 Task: Show all photos of the tiny home in Lac-Beauport, Quebec, Canada.
Action: Mouse moved to (583, 157)
Screenshot: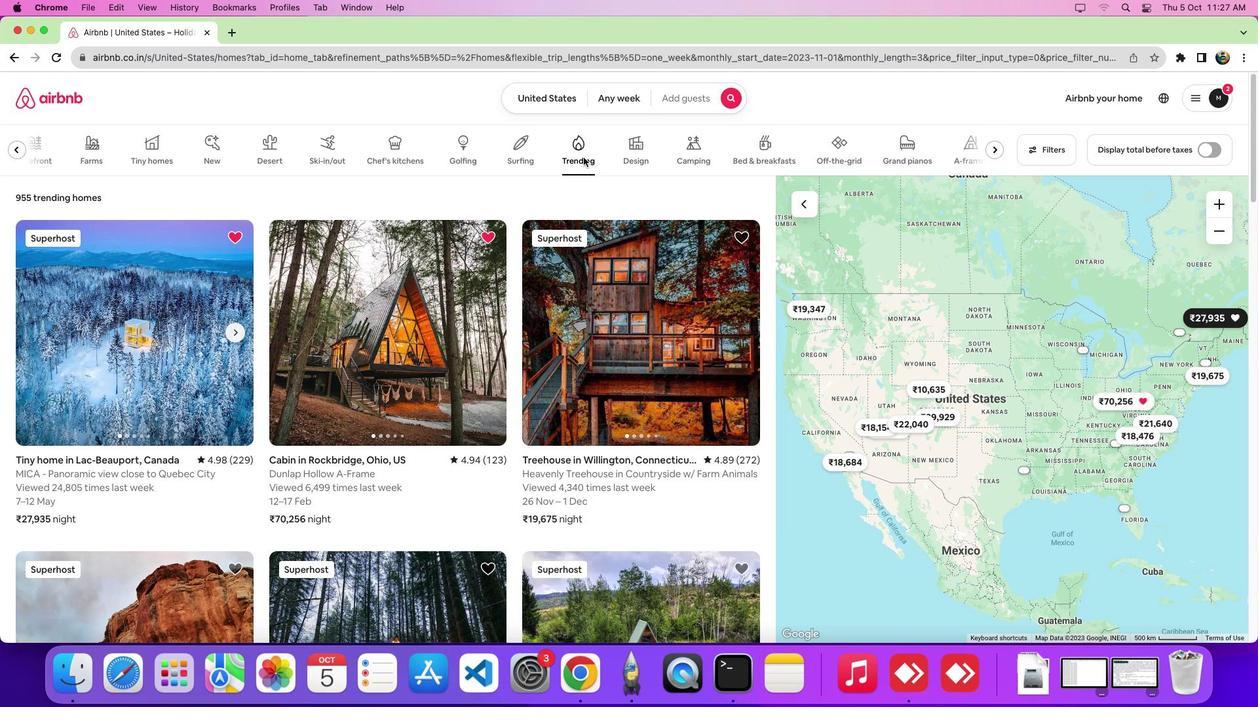 
Action: Mouse pressed left at (583, 157)
Screenshot: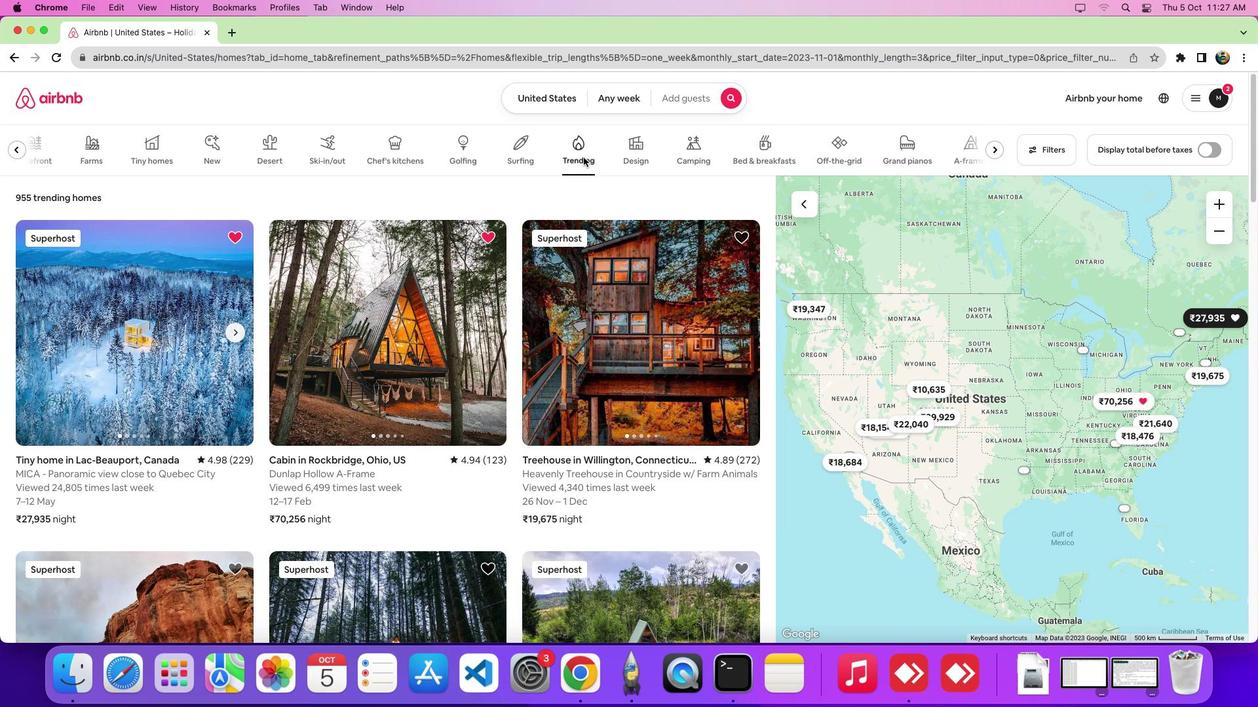 
Action: Mouse moved to (91, 363)
Screenshot: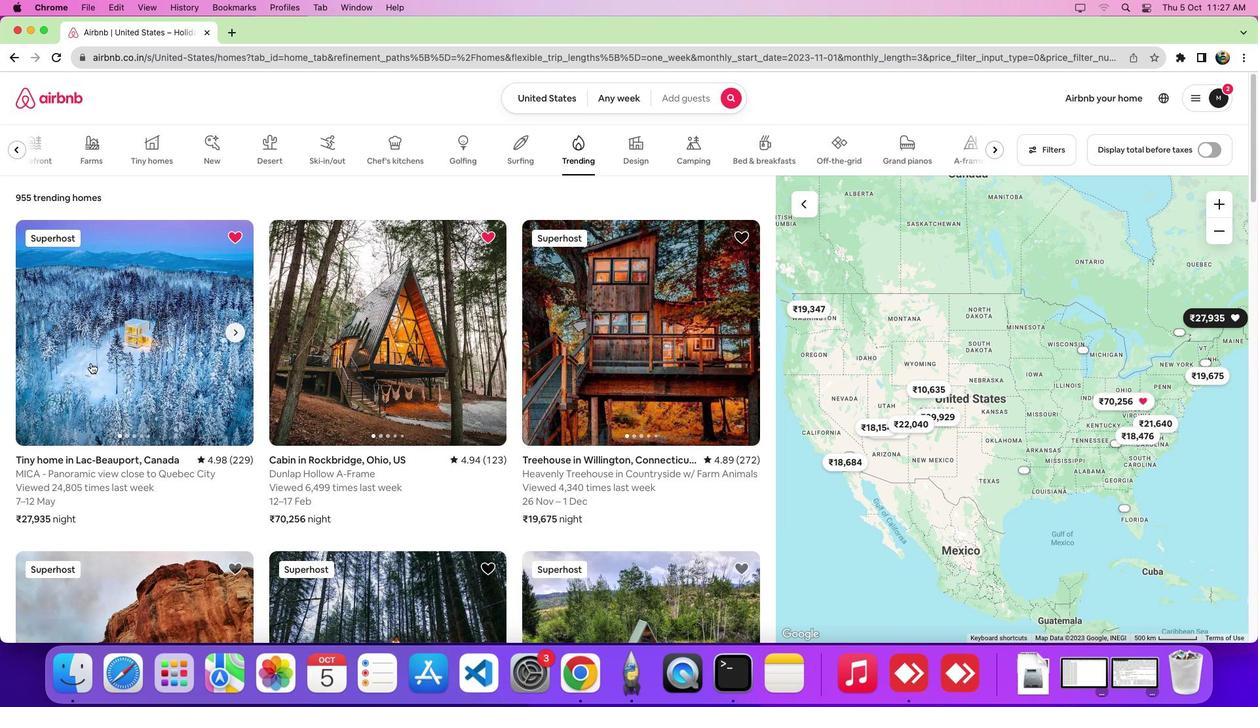 
Action: Mouse pressed left at (91, 363)
Screenshot: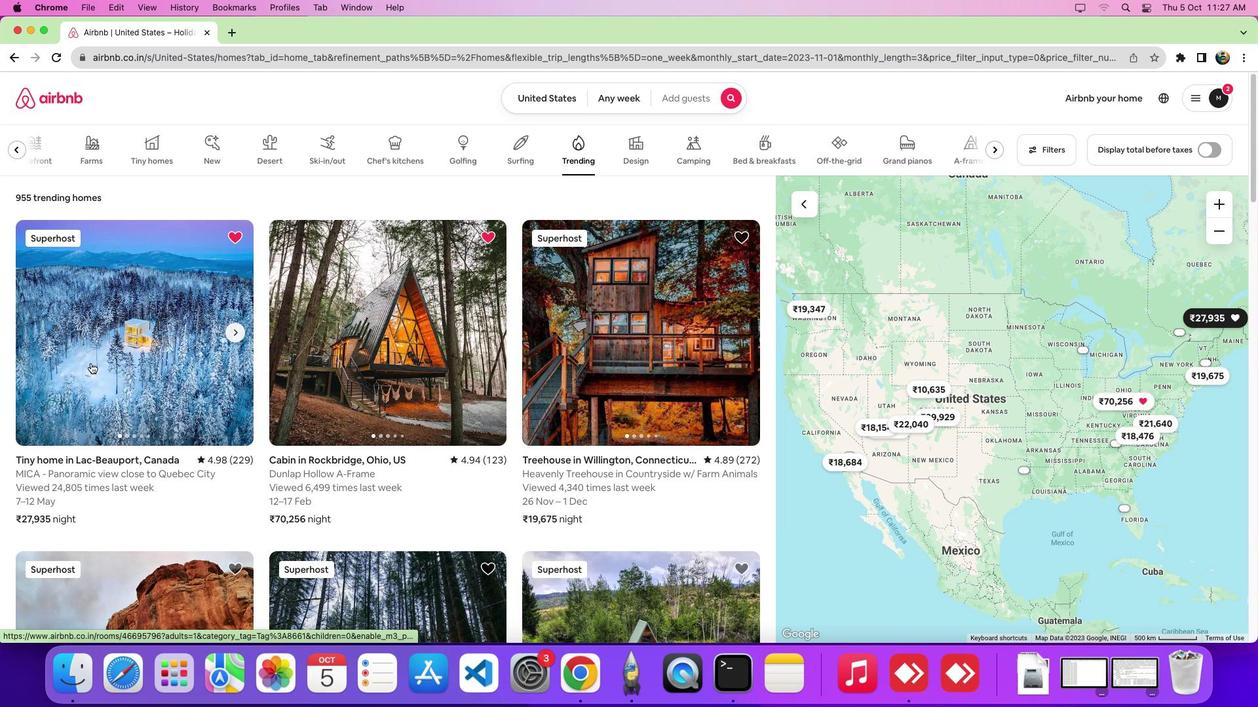 
Action: Mouse moved to (844, 325)
Screenshot: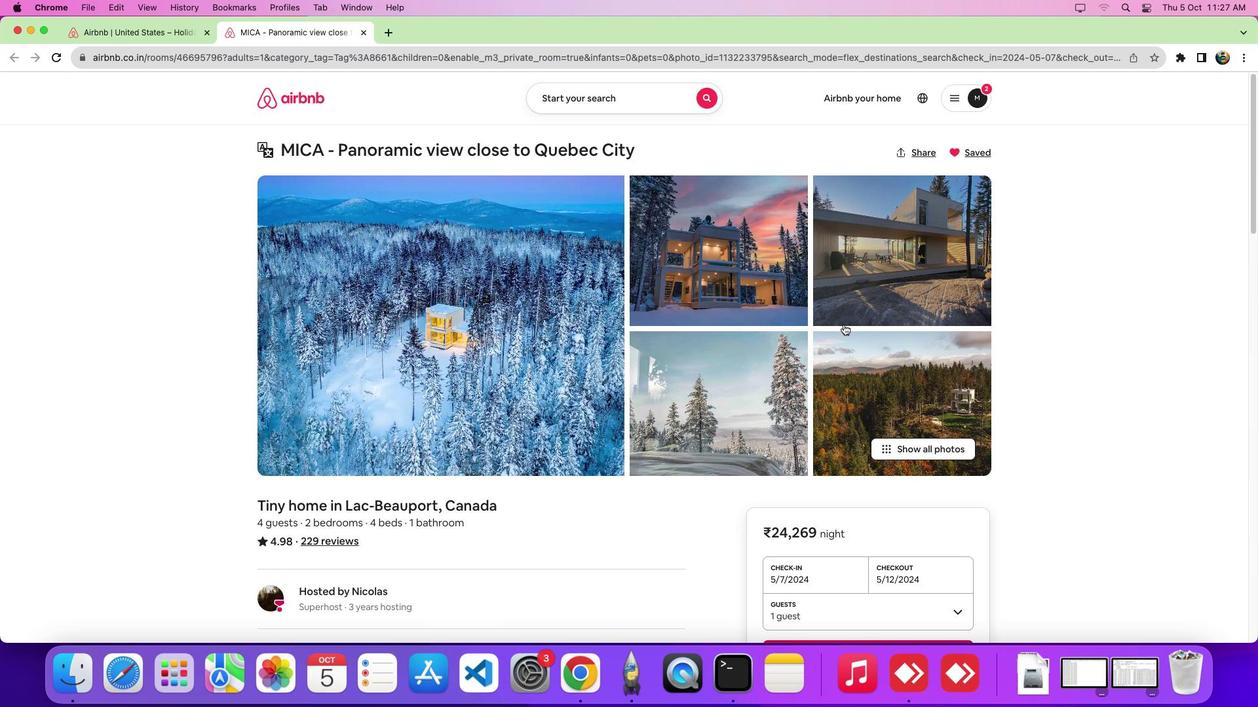 
Action: Mouse scrolled (844, 325) with delta (0, 0)
Screenshot: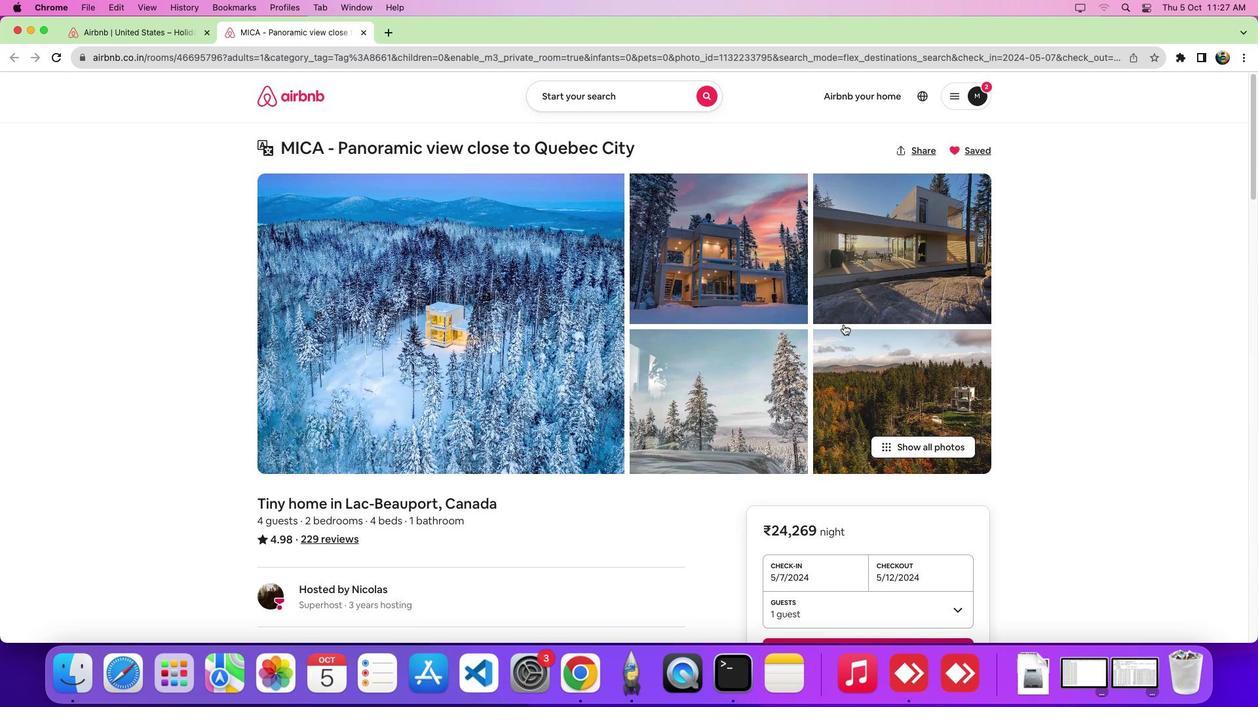 
Action: Mouse scrolled (844, 325) with delta (0, 0)
Screenshot: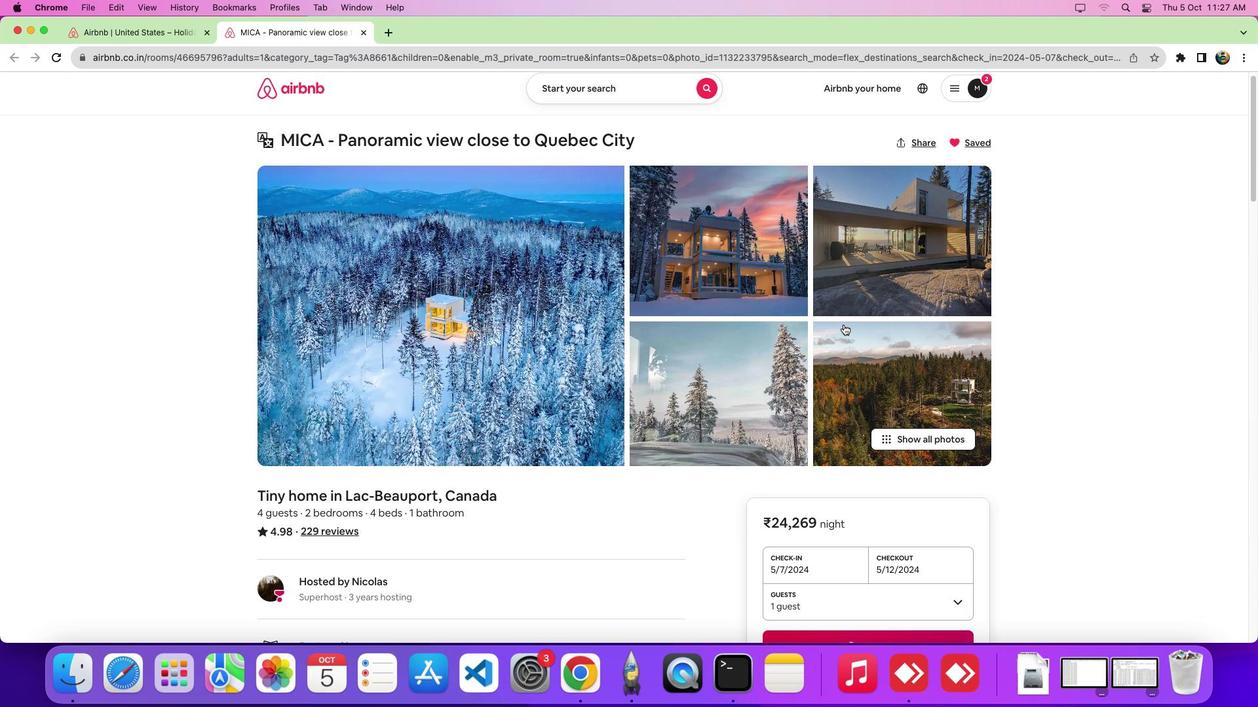 
Action: Mouse scrolled (844, 325) with delta (0, -1)
Screenshot: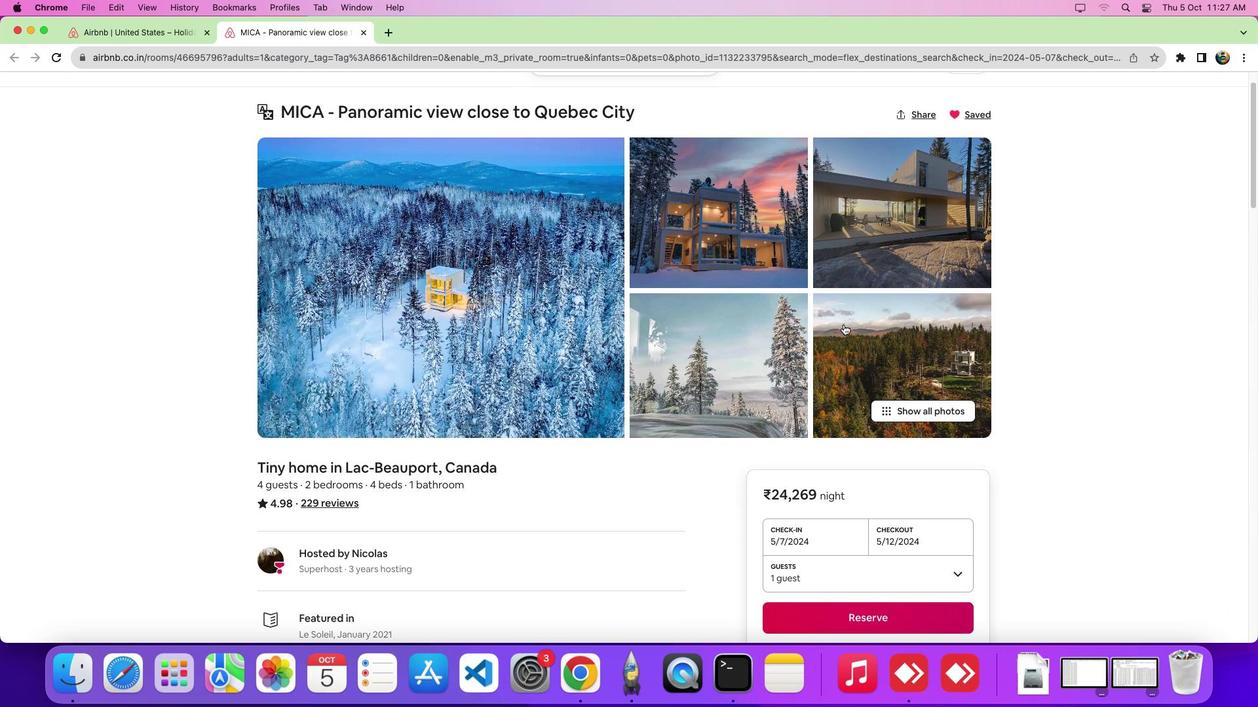 
Action: Mouse scrolled (844, 325) with delta (0, -3)
Screenshot: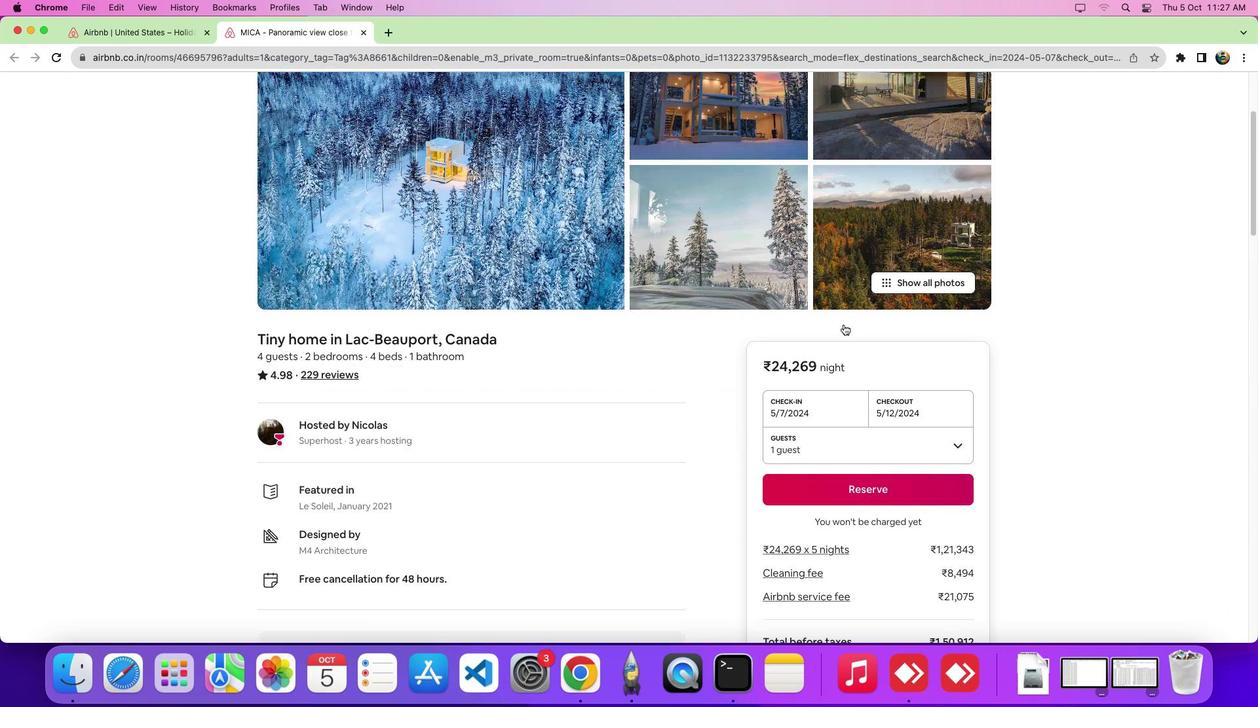 
Action: Mouse scrolled (844, 325) with delta (0, 0)
Screenshot: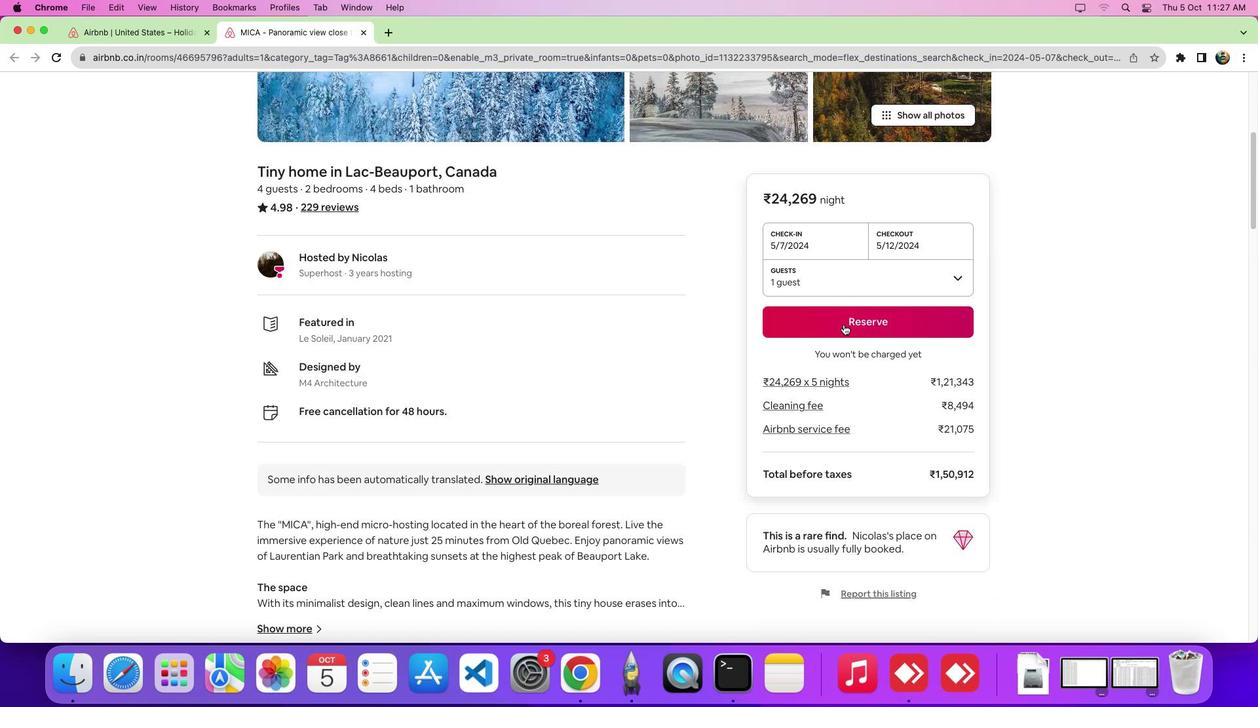 
Action: Mouse scrolled (844, 325) with delta (0, 0)
Screenshot: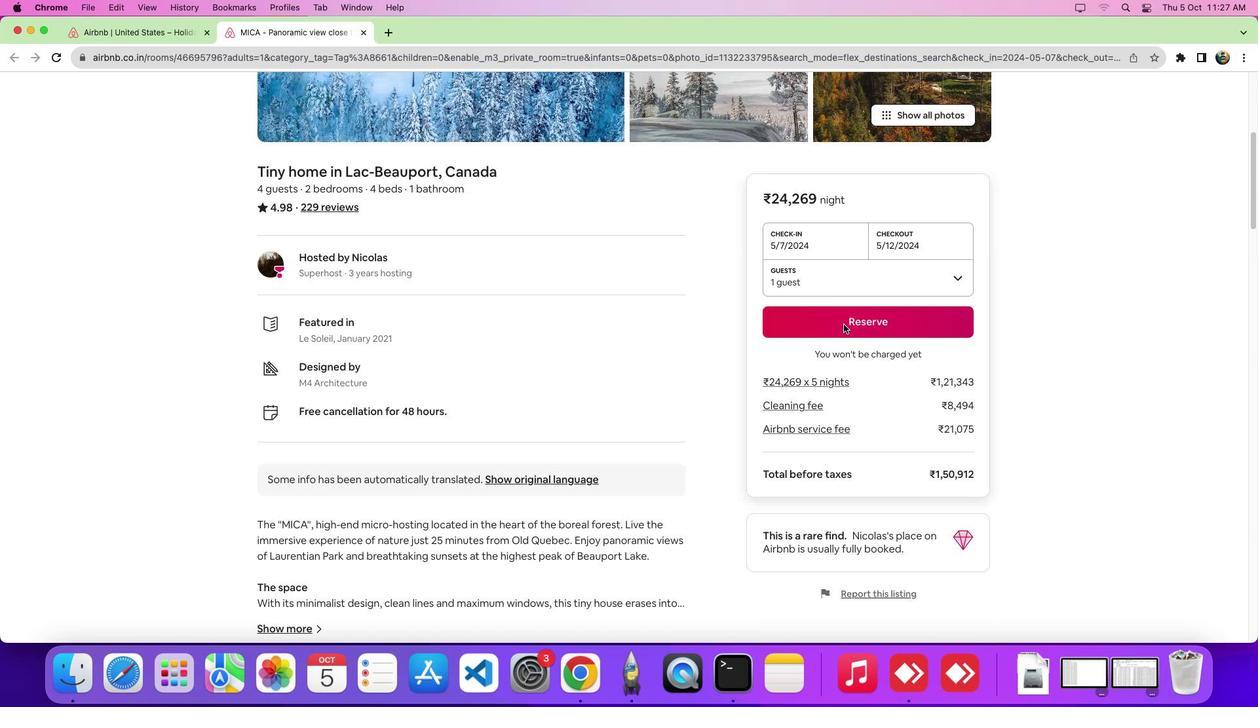 
Action: Mouse scrolled (844, 325) with delta (0, -4)
Screenshot: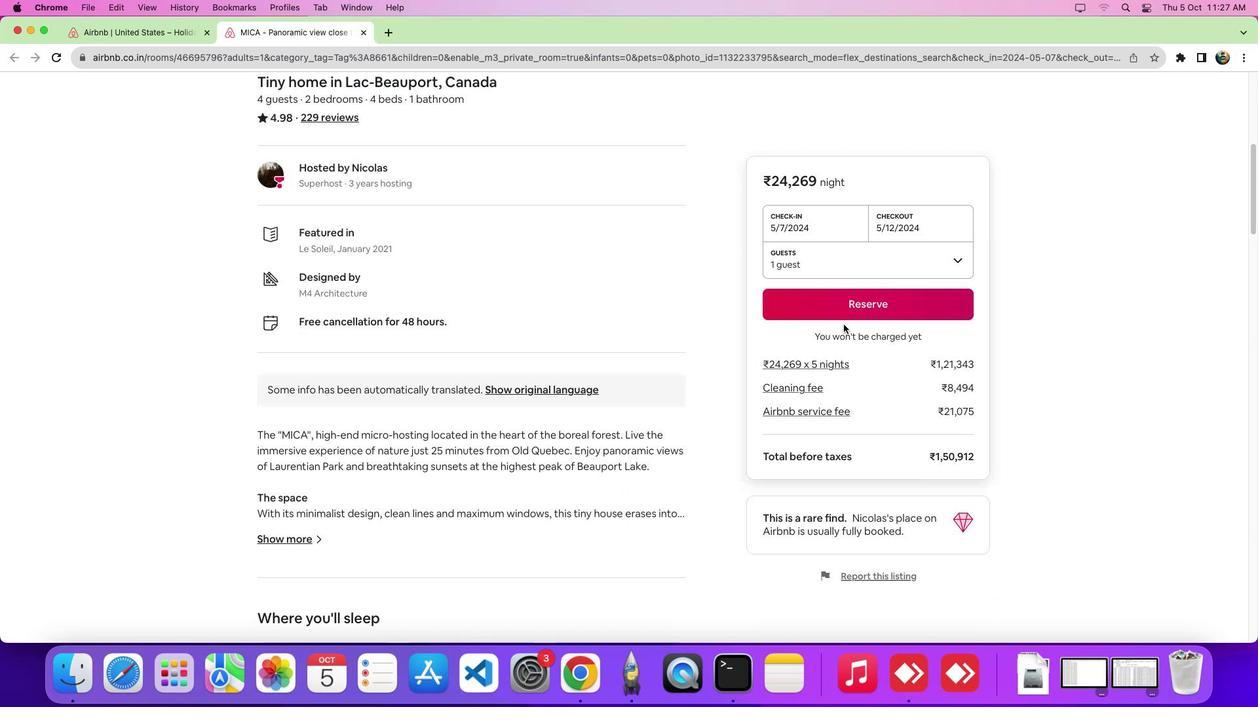 
Action: Mouse scrolled (844, 325) with delta (0, -4)
Screenshot: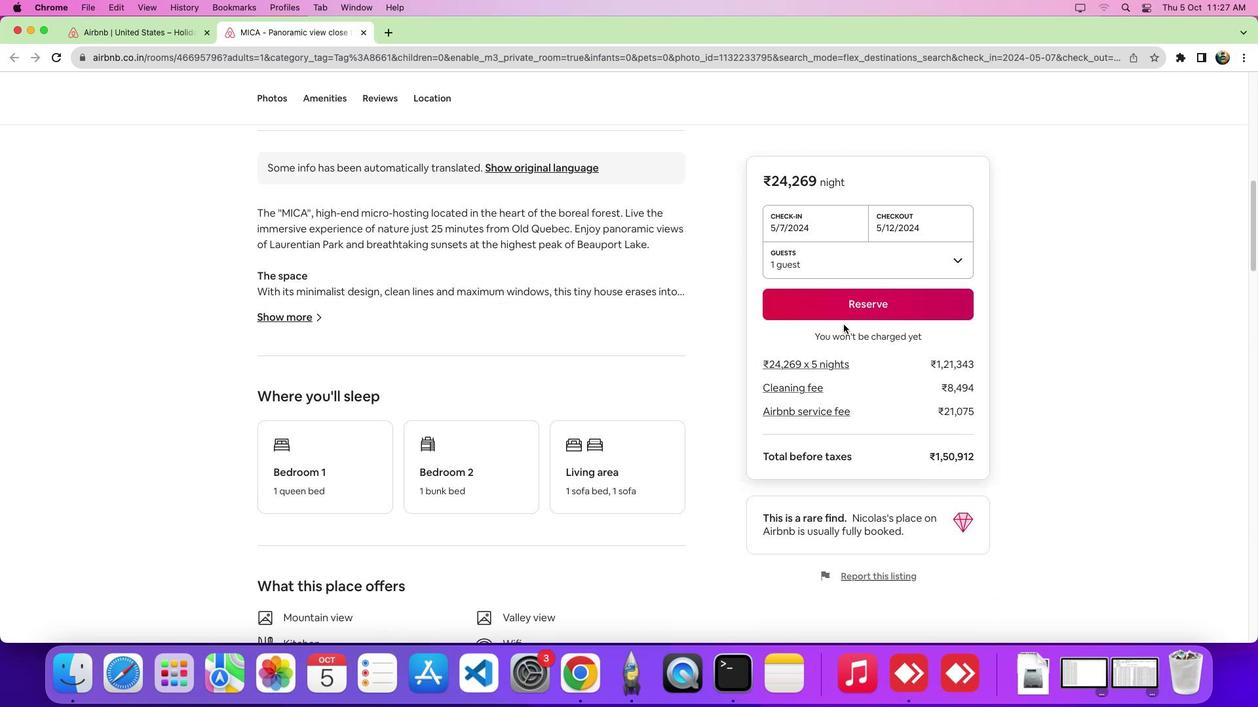 
Action: Mouse scrolled (844, 325) with delta (0, 0)
Screenshot: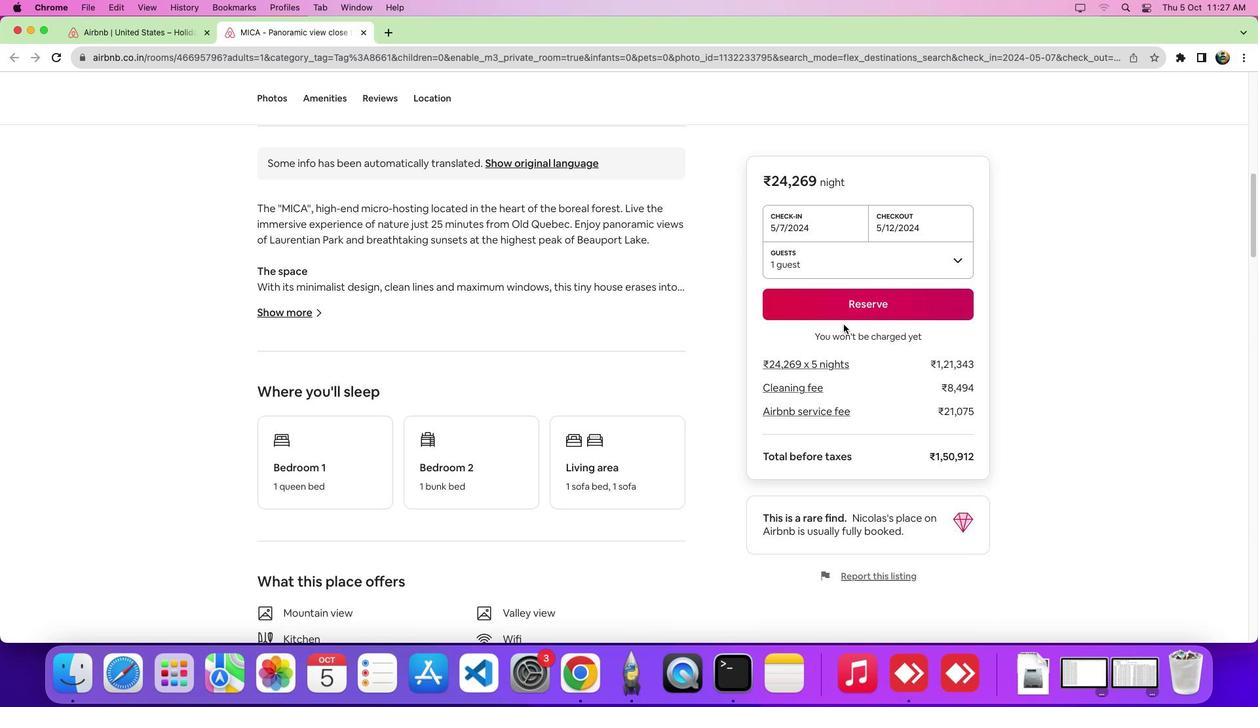 
Action: Mouse scrolled (844, 325) with delta (0, 0)
Screenshot: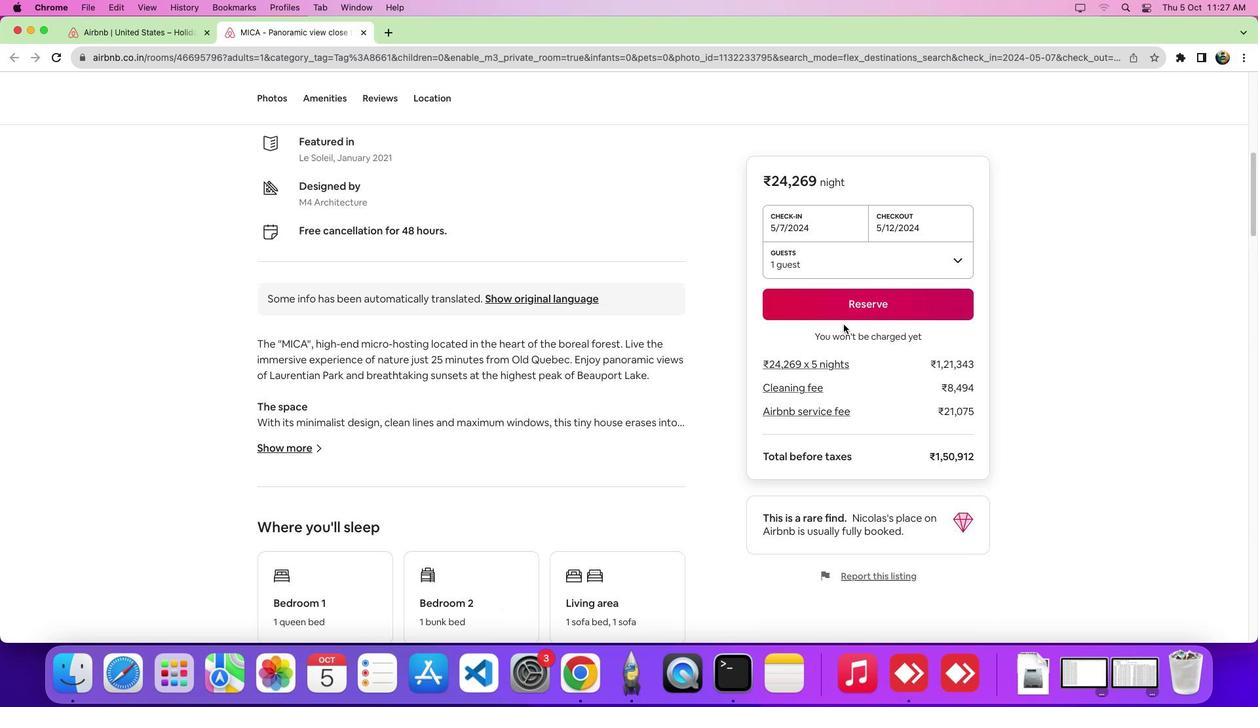 
Action: Mouse scrolled (844, 325) with delta (0, 4)
Screenshot: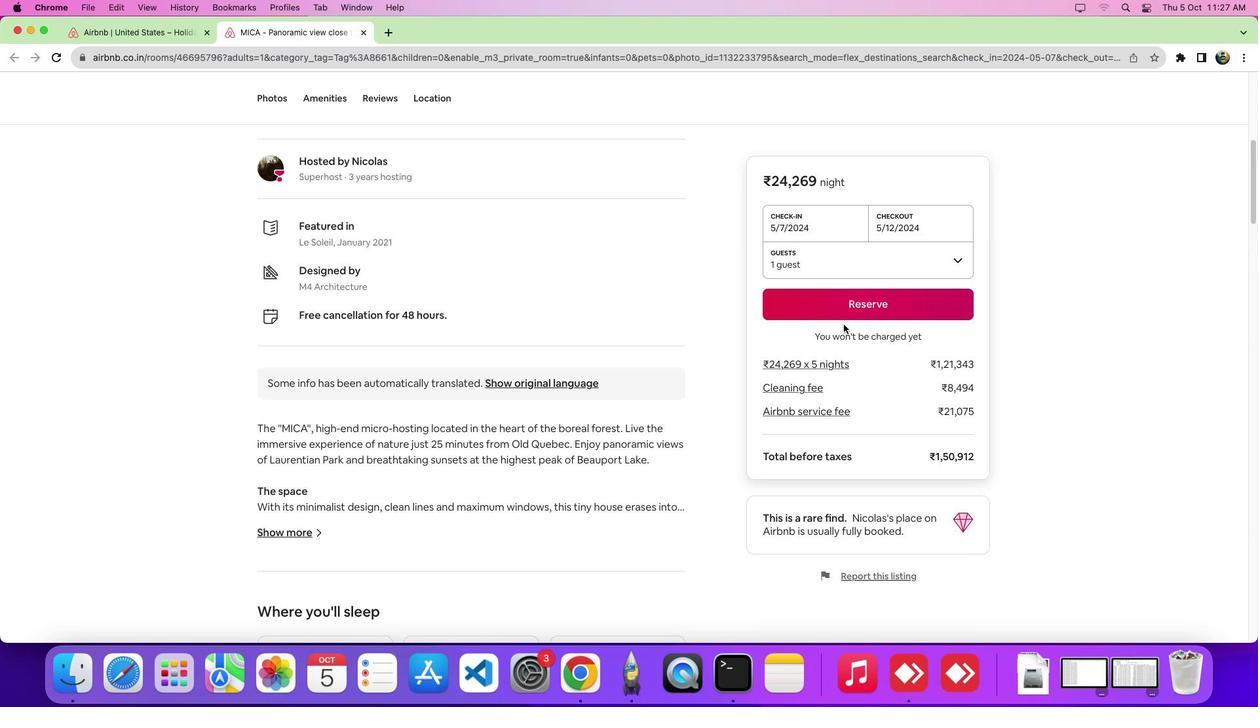 
Action: Mouse scrolled (844, 325) with delta (0, 6)
Screenshot: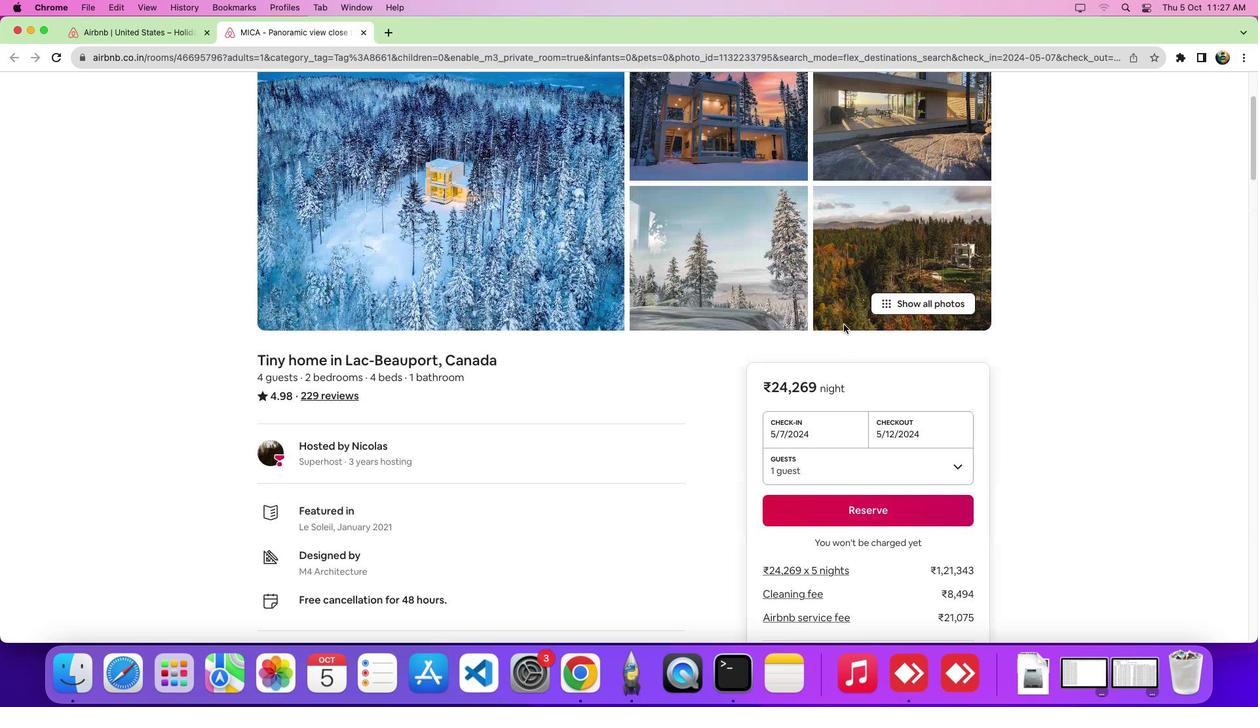 
Action: Mouse moved to (956, 306)
Screenshot: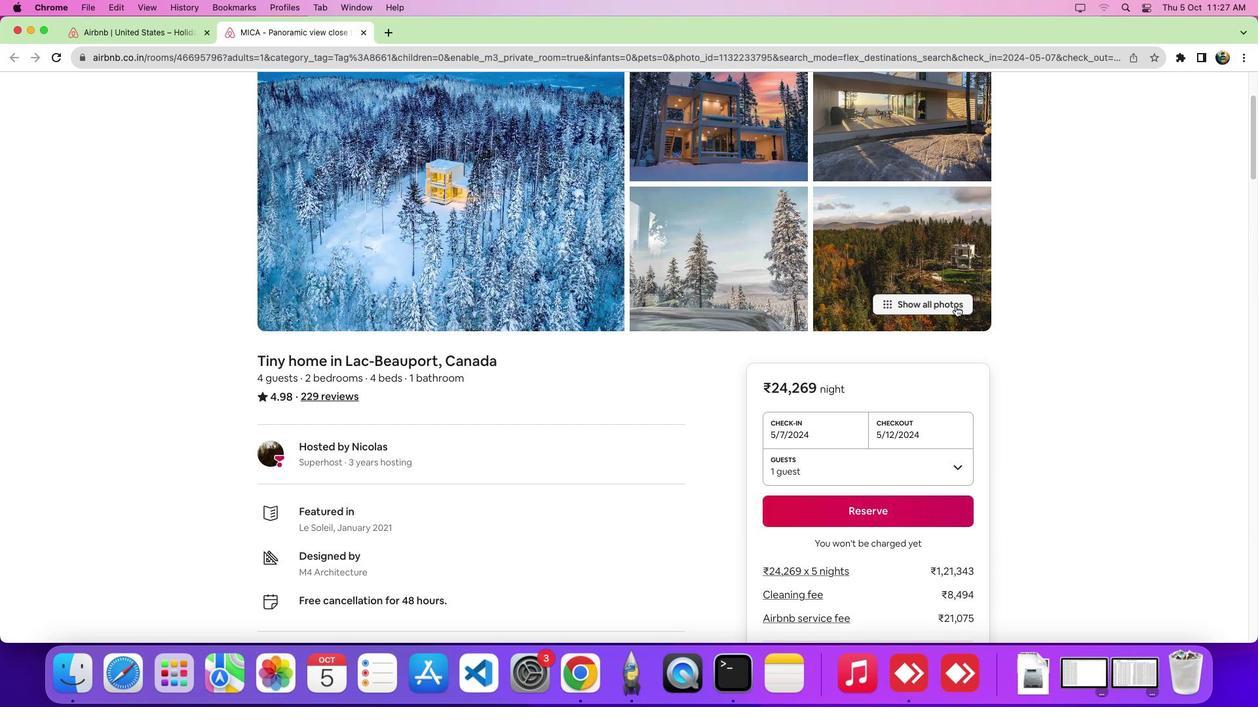 
Action: Mouse pressed left at (956, 306)
Screenshot: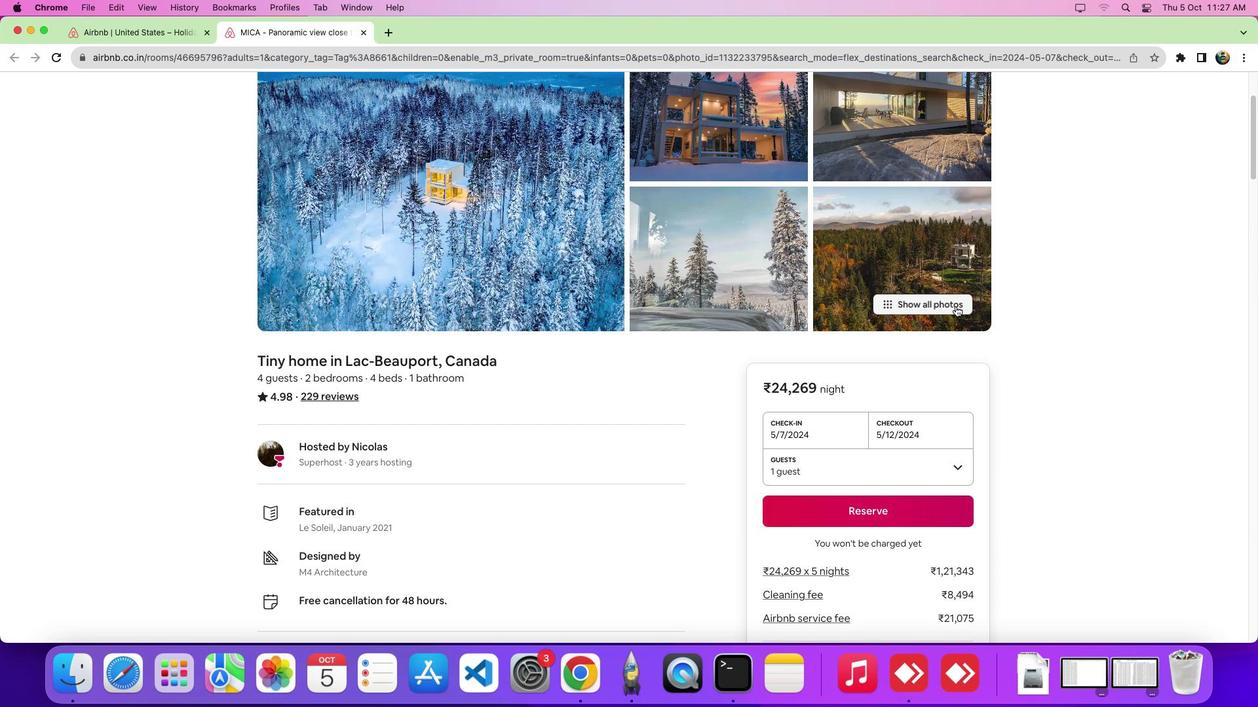 
Action: Mouse moved to (747, 361)
Screenshot: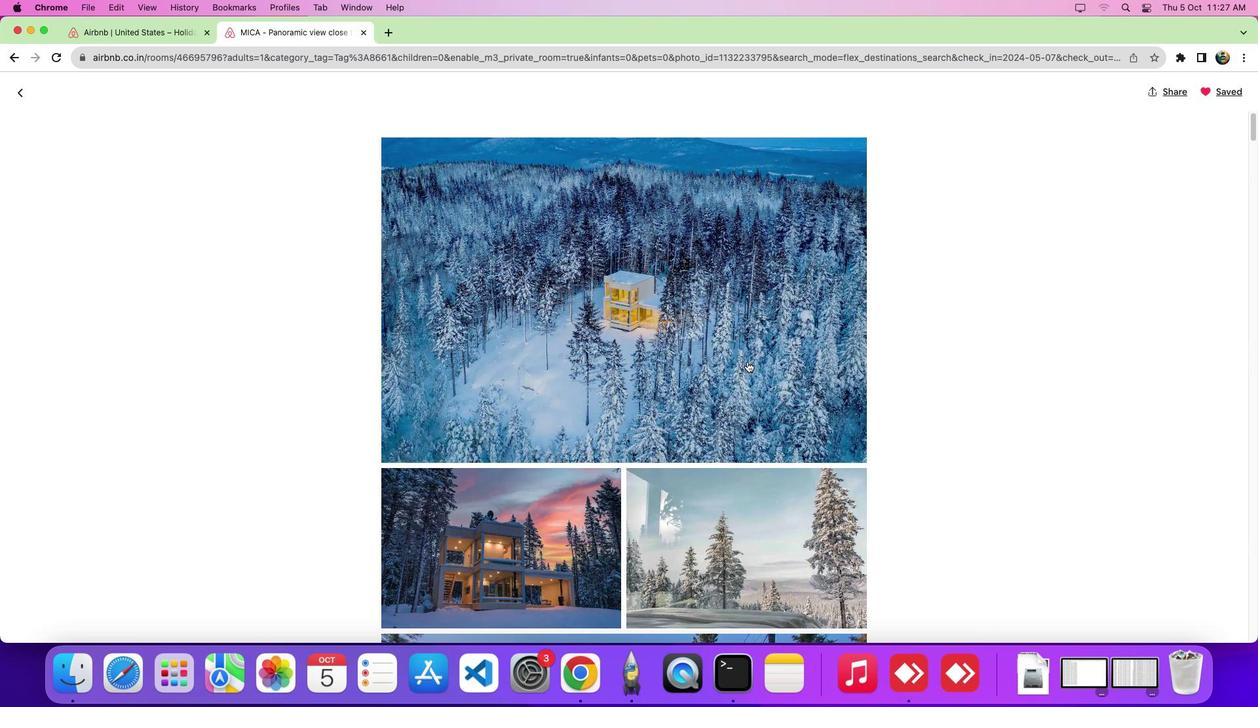 
Action: Mouse scrolled (747, 361) with delta (0, 0)
Screenshot: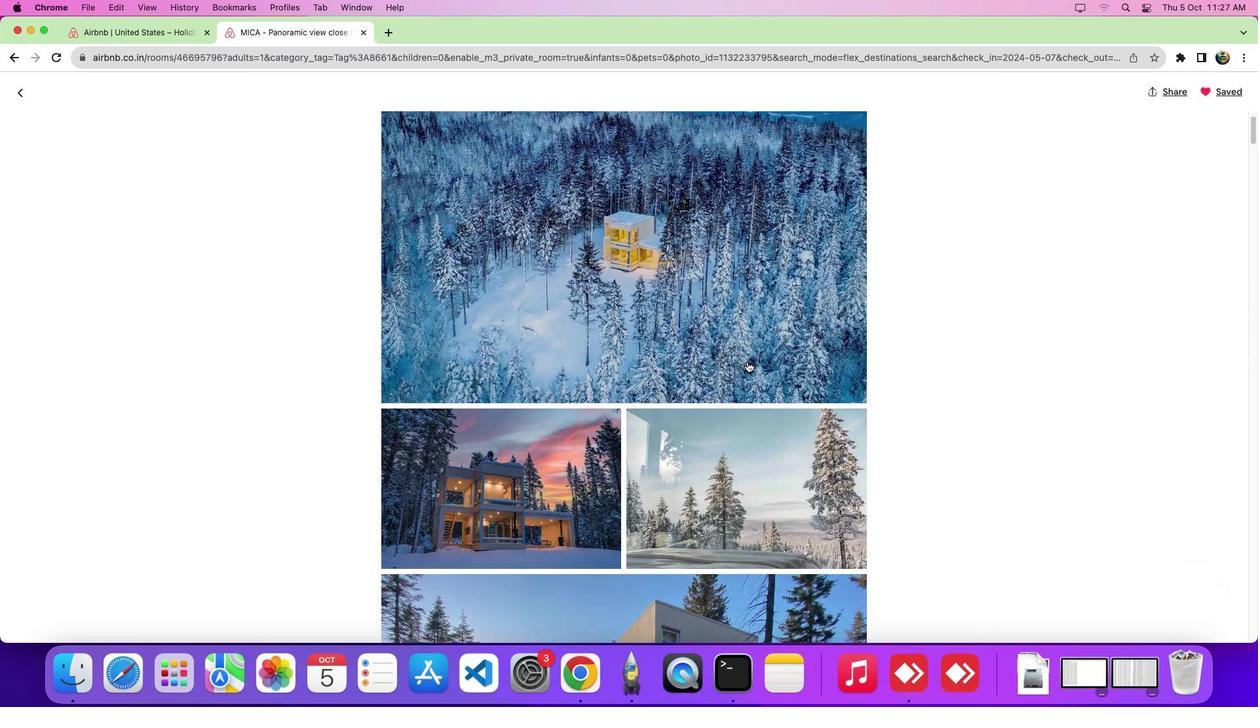
Action: Mouse scrolled (747, 361) with delta (0, -1)
Screenshot: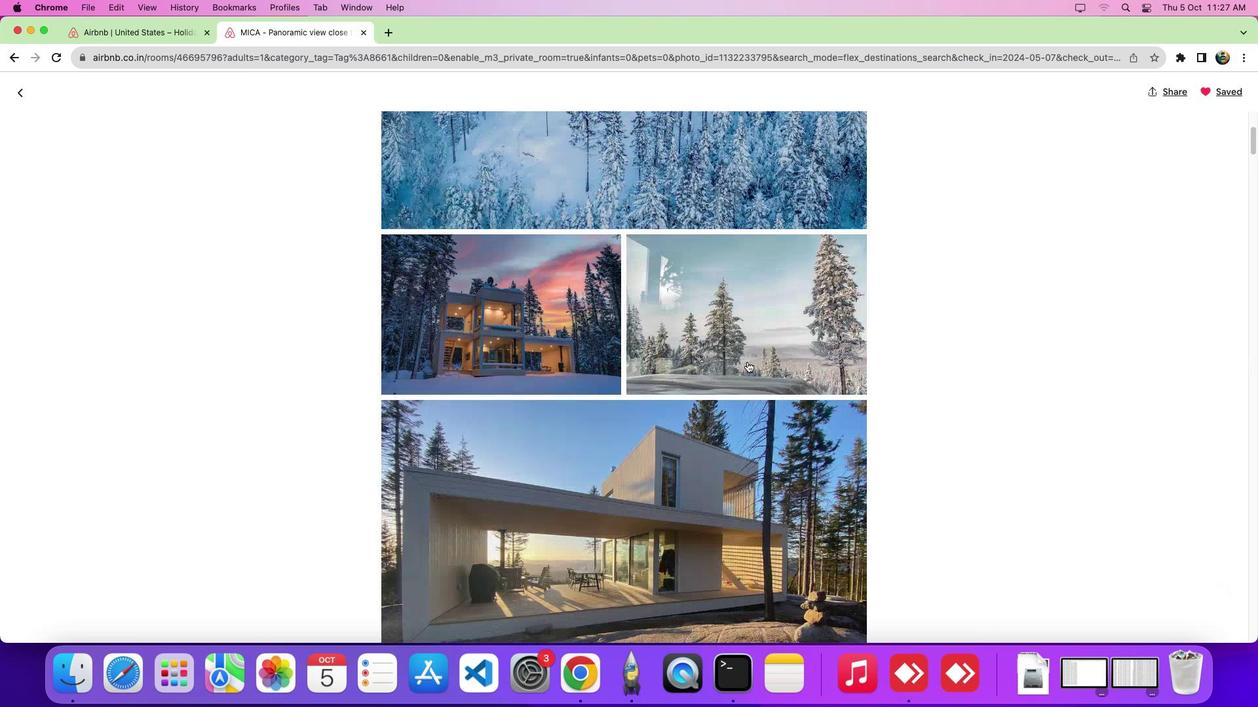 
Action: Mouse scrolled (747, 361) with delta (0, -5)
Screenshot: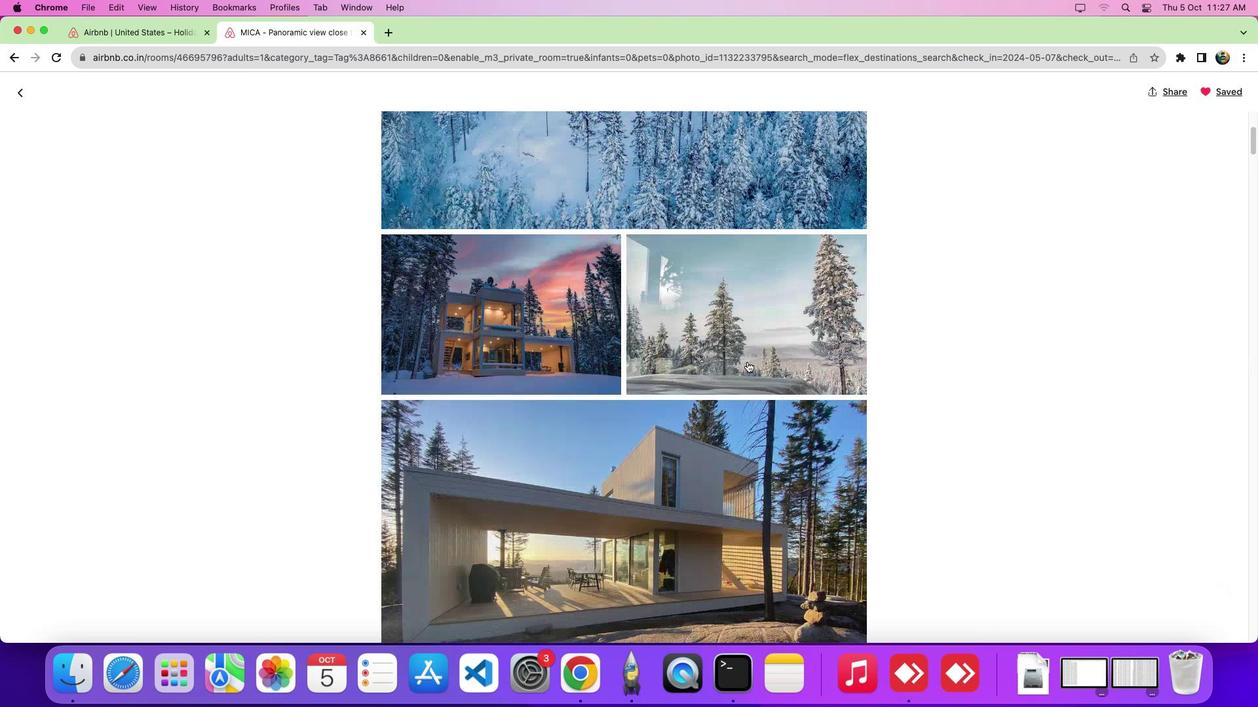 
Action: Mouse scrolled (747, 361) with delta (0, -7)
Screenshot: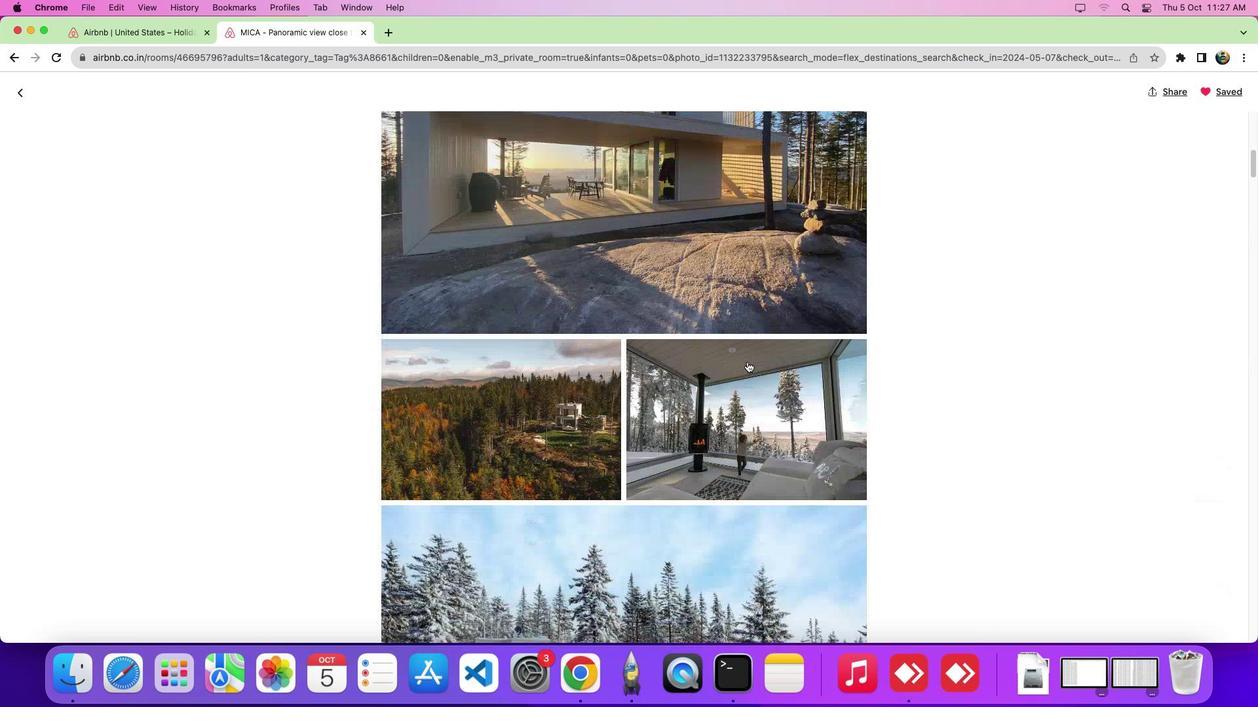 
